 Task: Move the task Implement version control for better code management to the section To-Do in the project ToxicWorks and sort the tasks in the project by Assignee in Ascending order.
Action: Mouse moved to (87, 402)
Screenshot: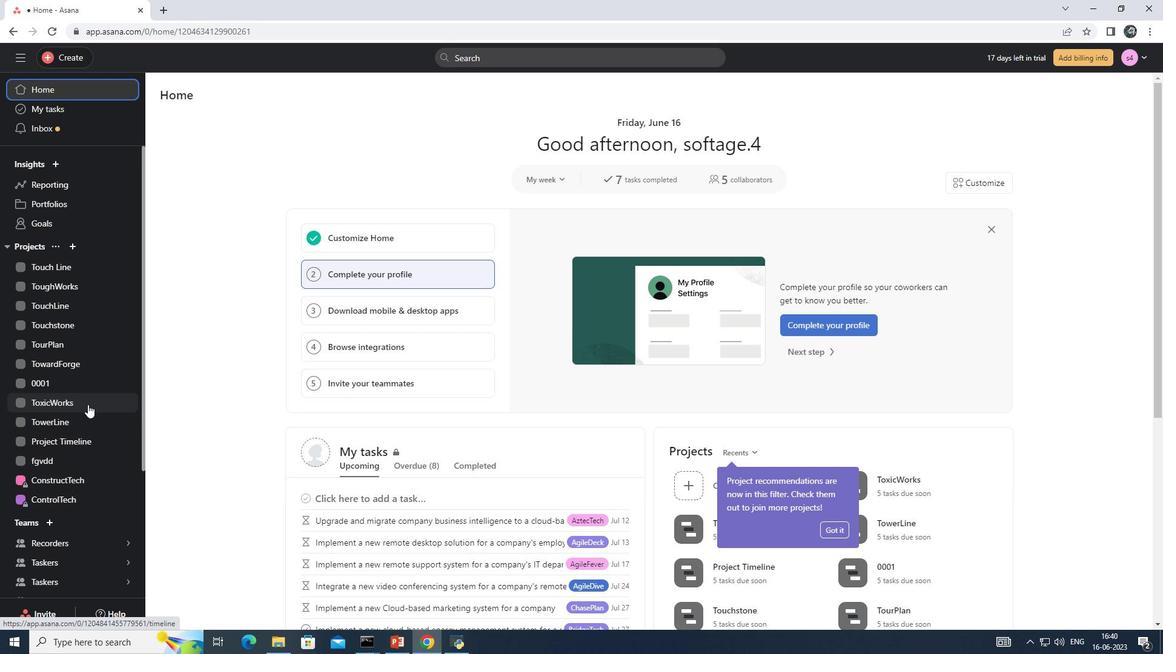 
Action: Mouse pressed left at (87, 402)
Screenshot: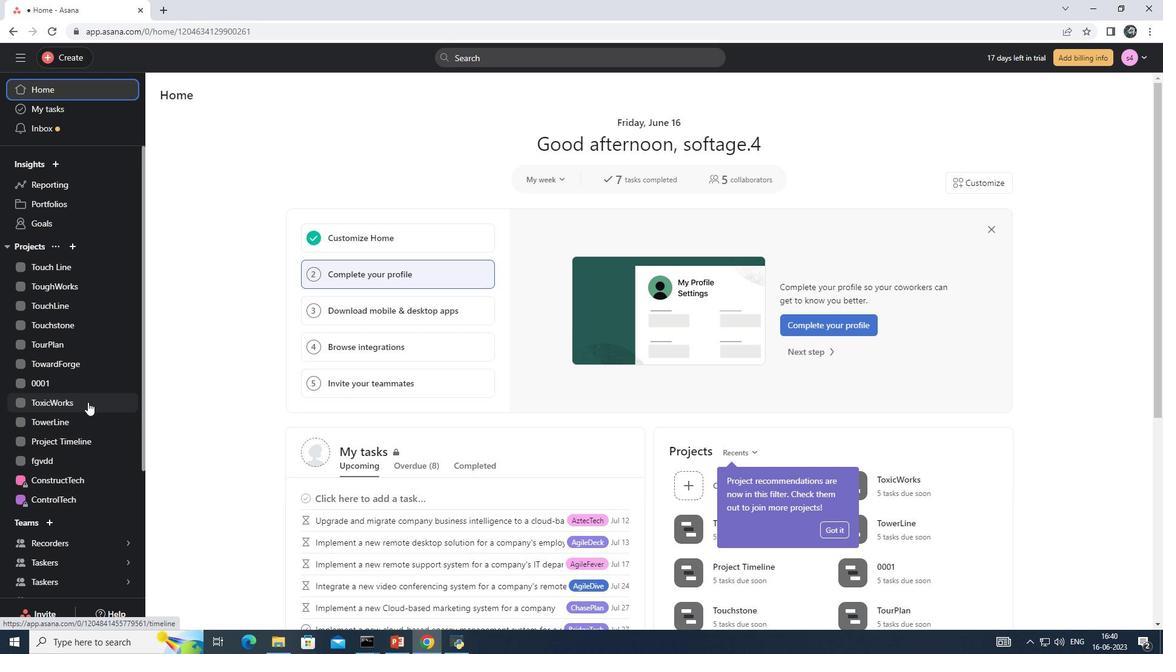 
Action: Mouse moved to (214, 123)
Screenshot: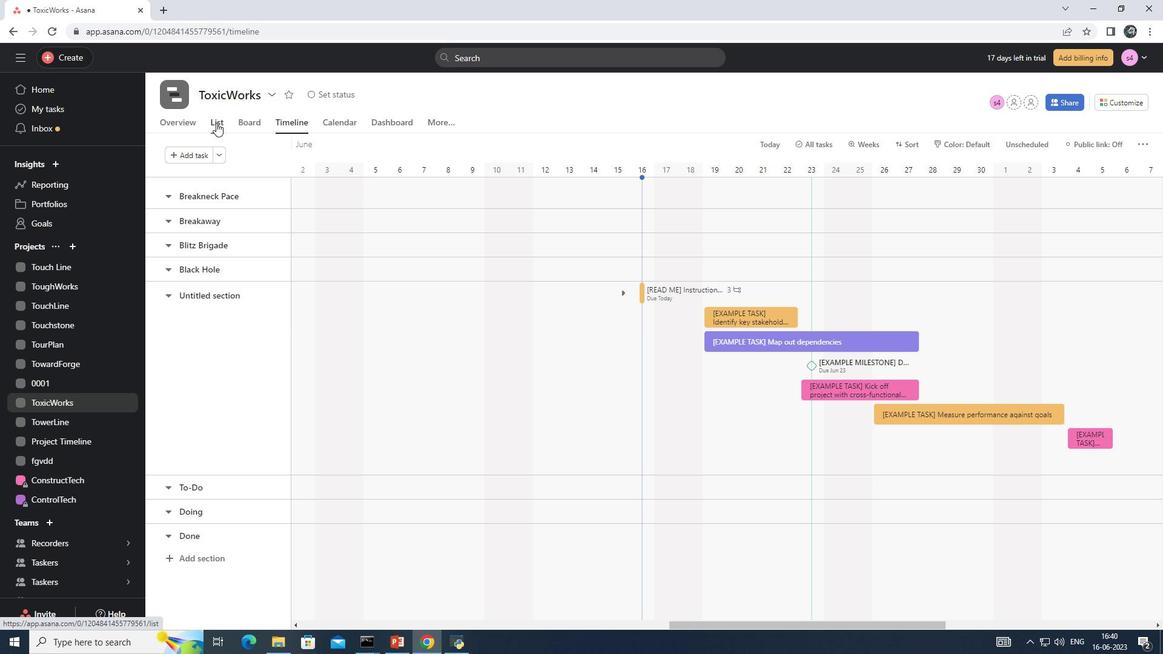 
Action: Mouse pressed left at (214, 123)
Screenshot: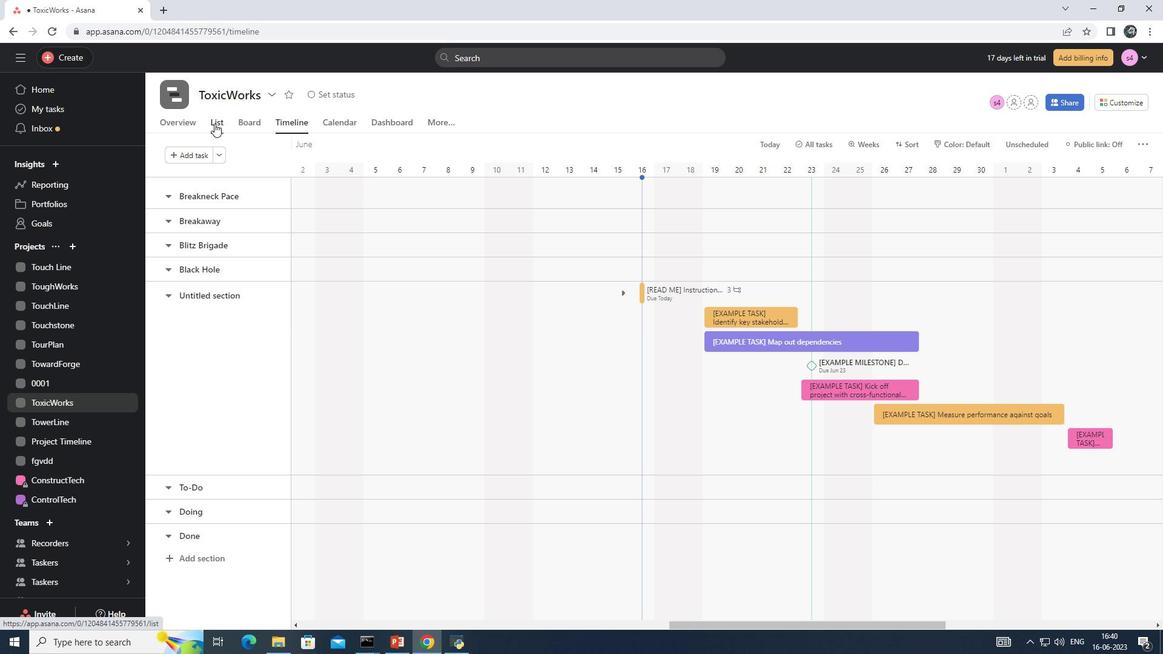 
Action: Mouse moved to (305, 372)
Screenshot: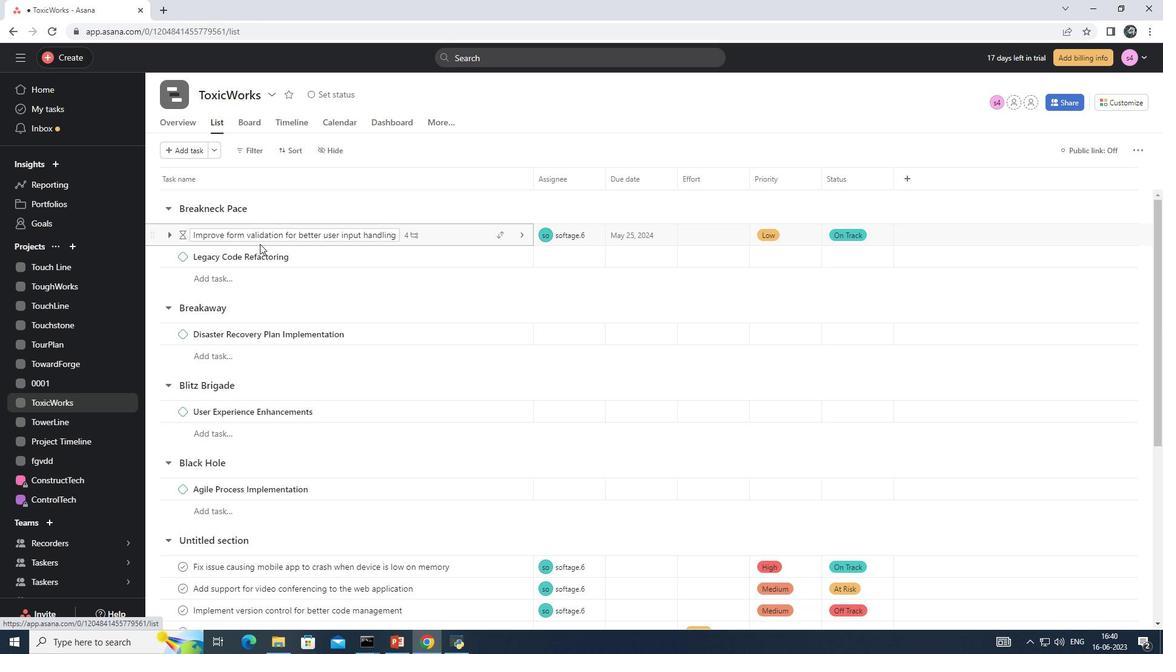 
Action: Mouse scrolled (305, 371) with delta (0, 0)
Screenshot: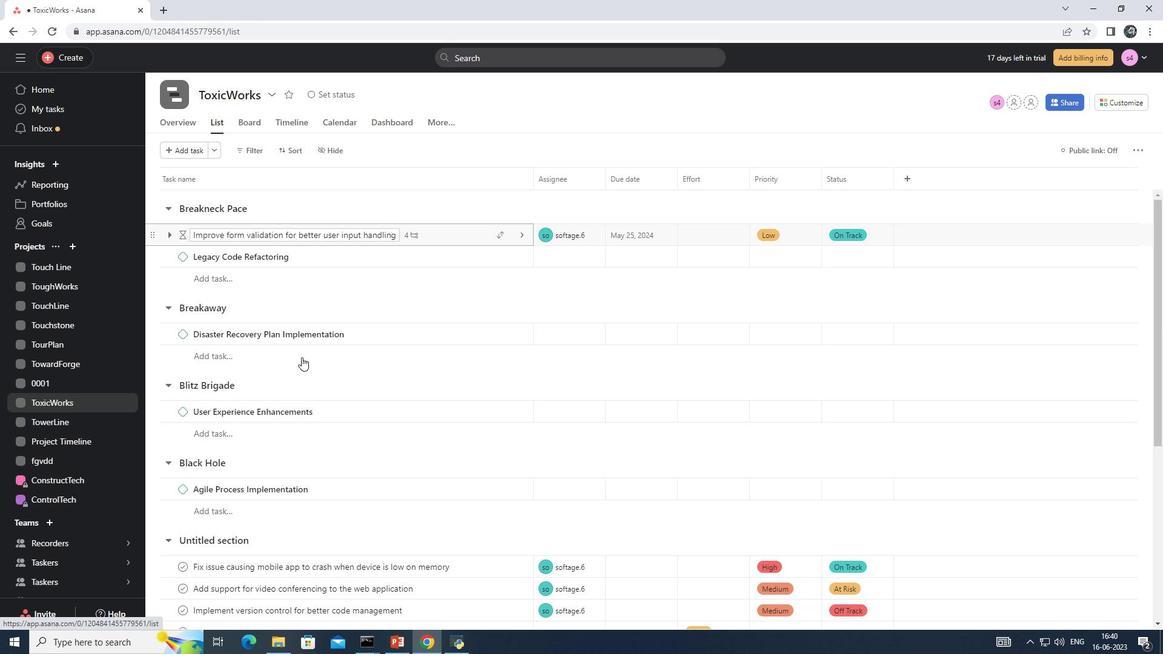 
Action: Mouse scrolled (305, 371) with delta (0, 0)
Screenshot: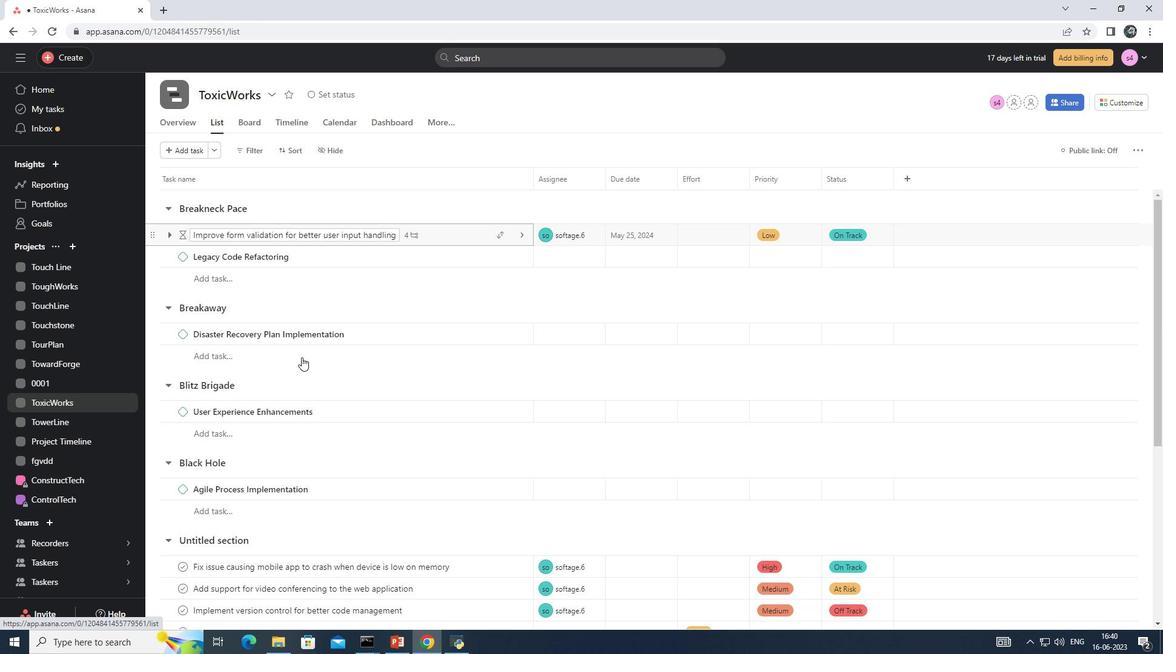 
Action: Mouse scrolled (305, 371) with delta (0, 0)
Screenshot: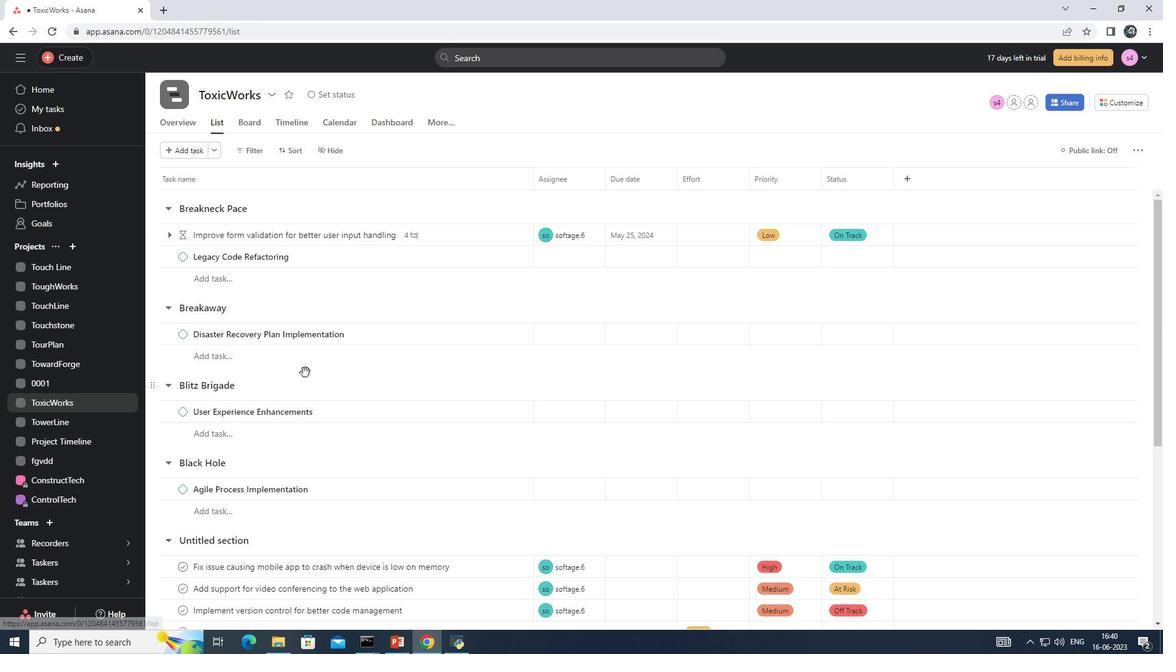 
Action: Mouse moved to (502, 426)
Screenshot: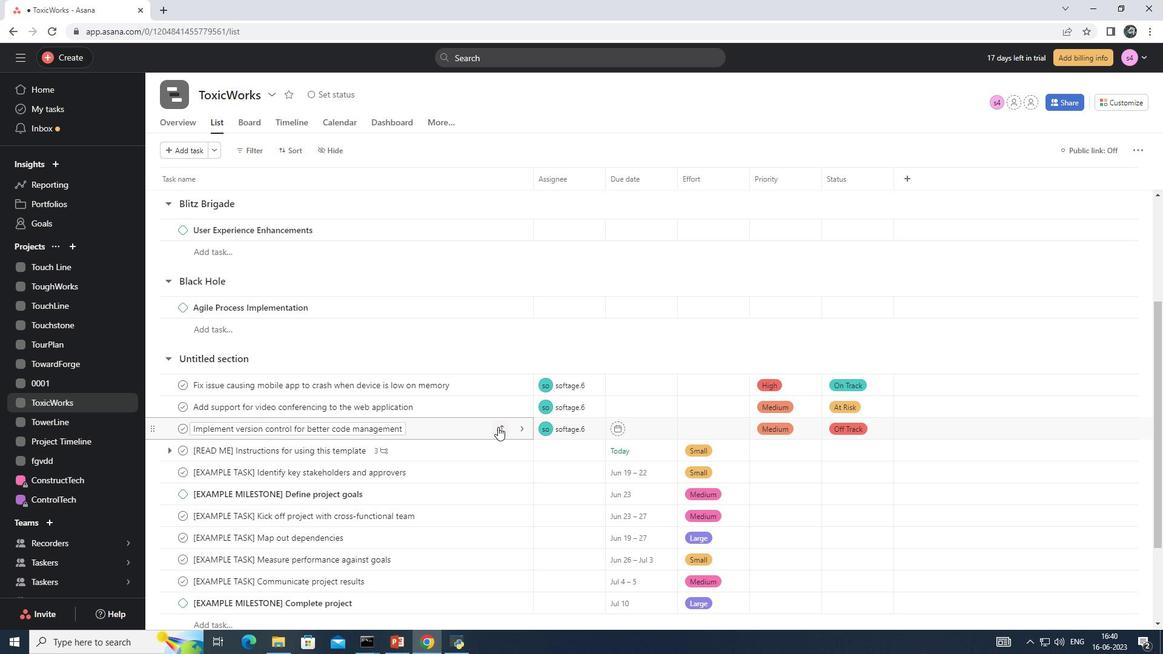 
Action: Mouse pressed left at (502, 426)
Screenshot: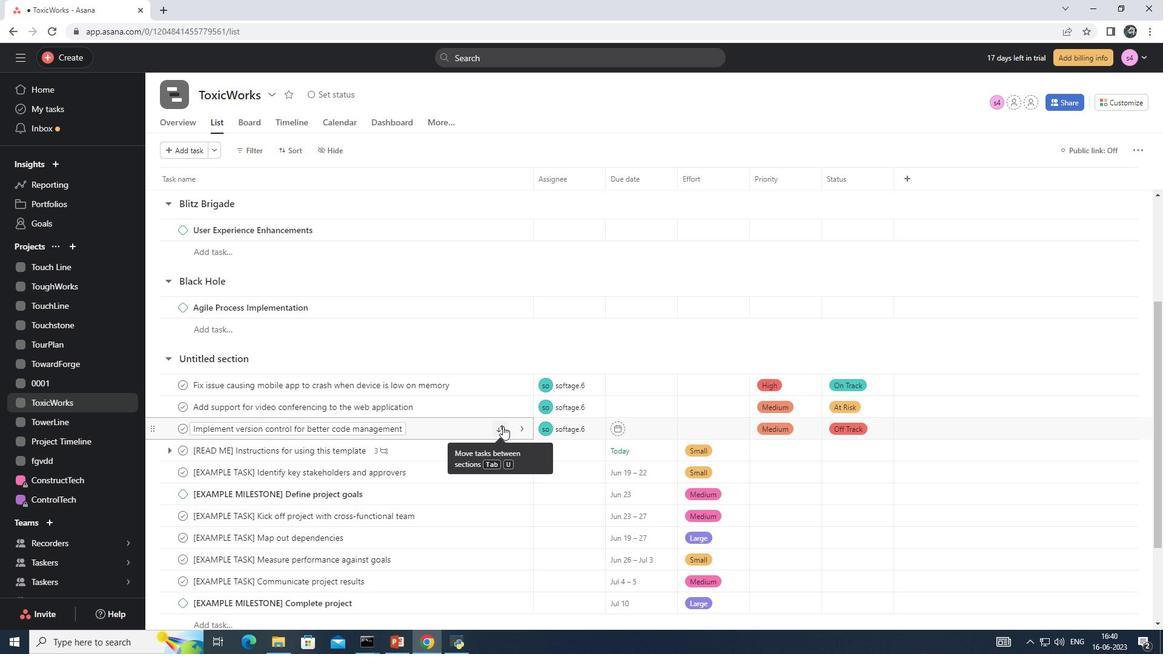 
Action: Mouse moved to (465, 362)
Screenshot: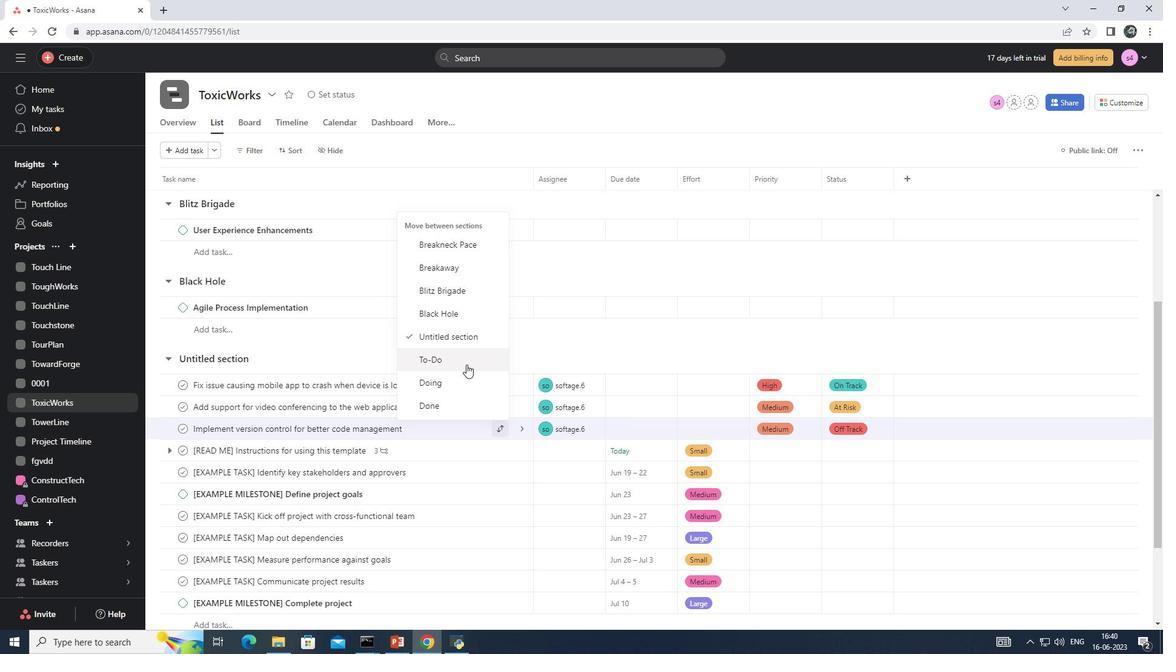 
Action: Mouse pressed left at (465, 362)
Screenshot: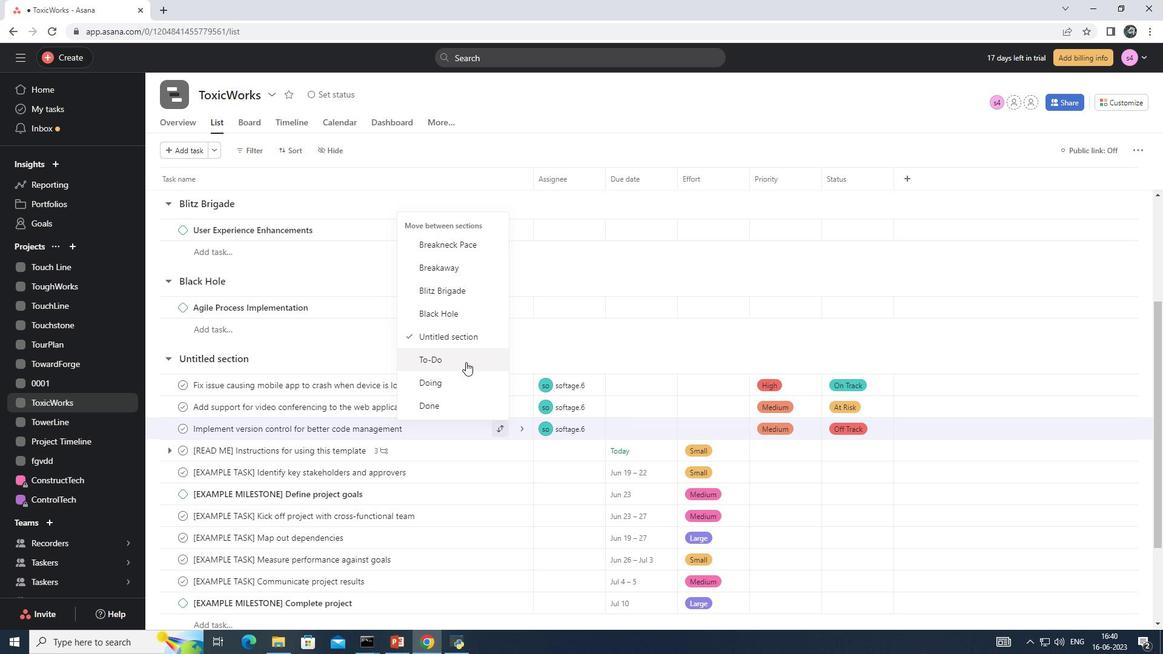 
Action: Mouse moved to (396, 399)
Screenshot: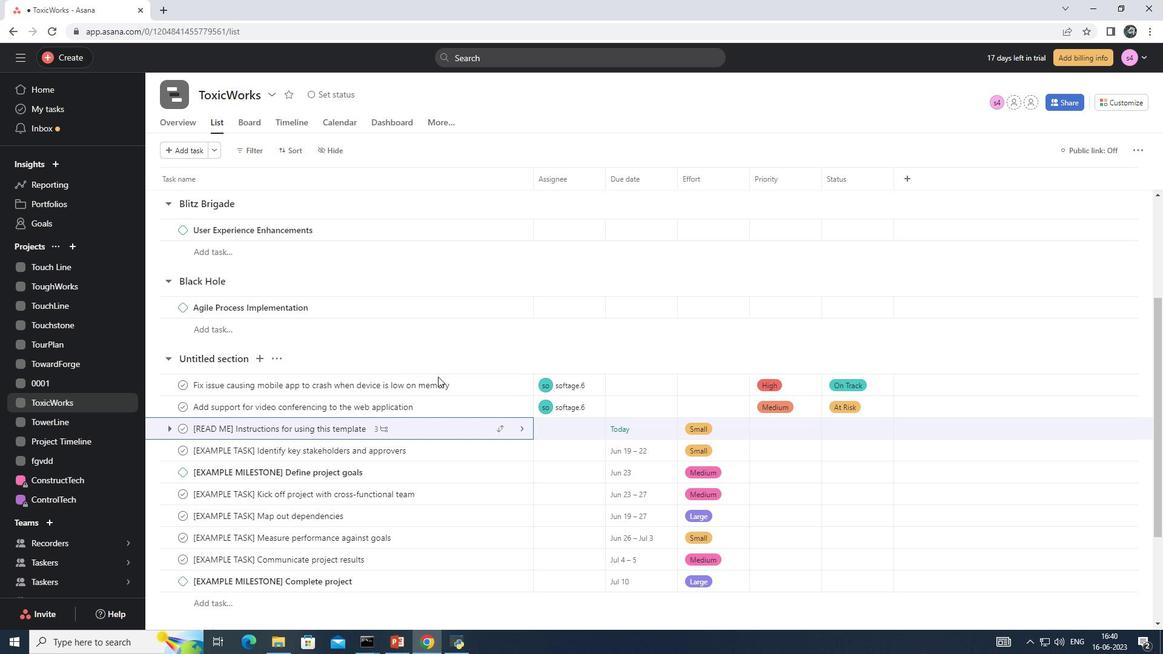 
Action: Mouse scrolled (396, 399) with delta (0, 0)
Screenshot: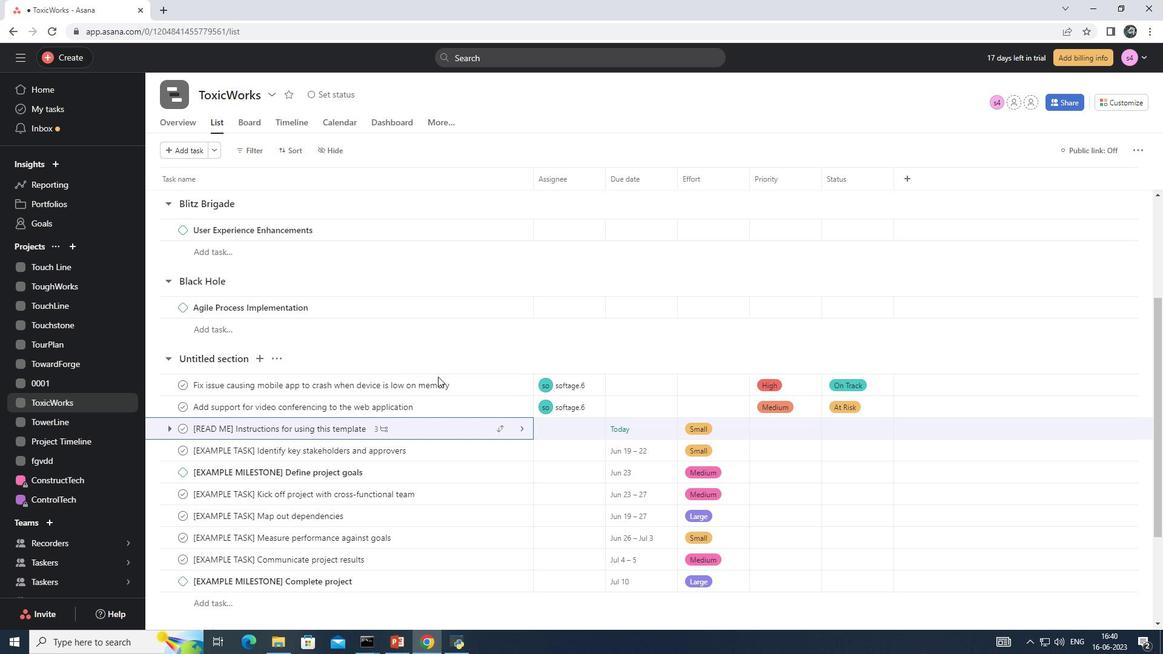 
Action: Mouse scrolled (396, 399) with delta (0, 0)
Screenshot: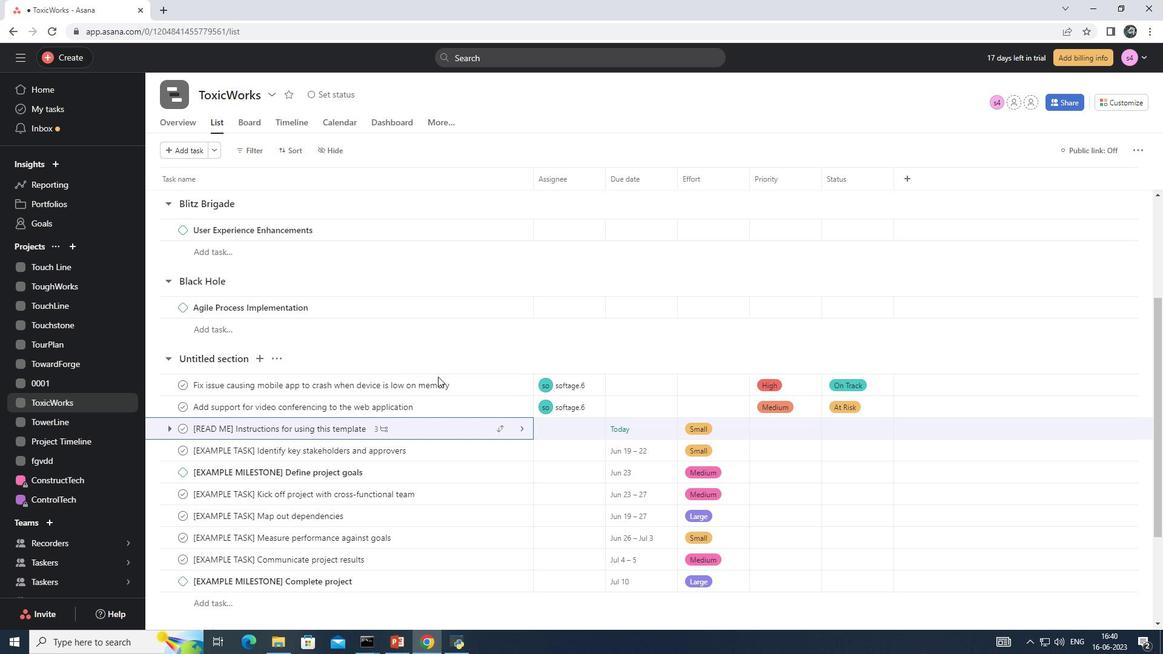 
Action: Mouse scrolled (396, 399) with delta (0, 0)
Screenshot: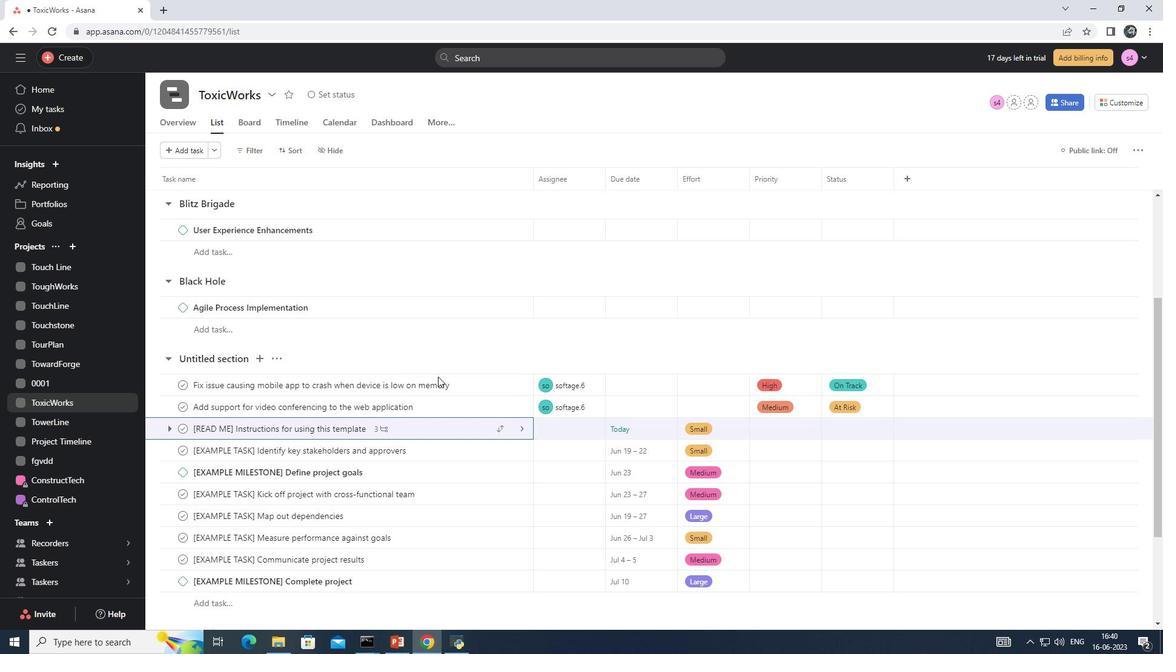 
Action: Mouse moved to (393, 400)
Screenshot: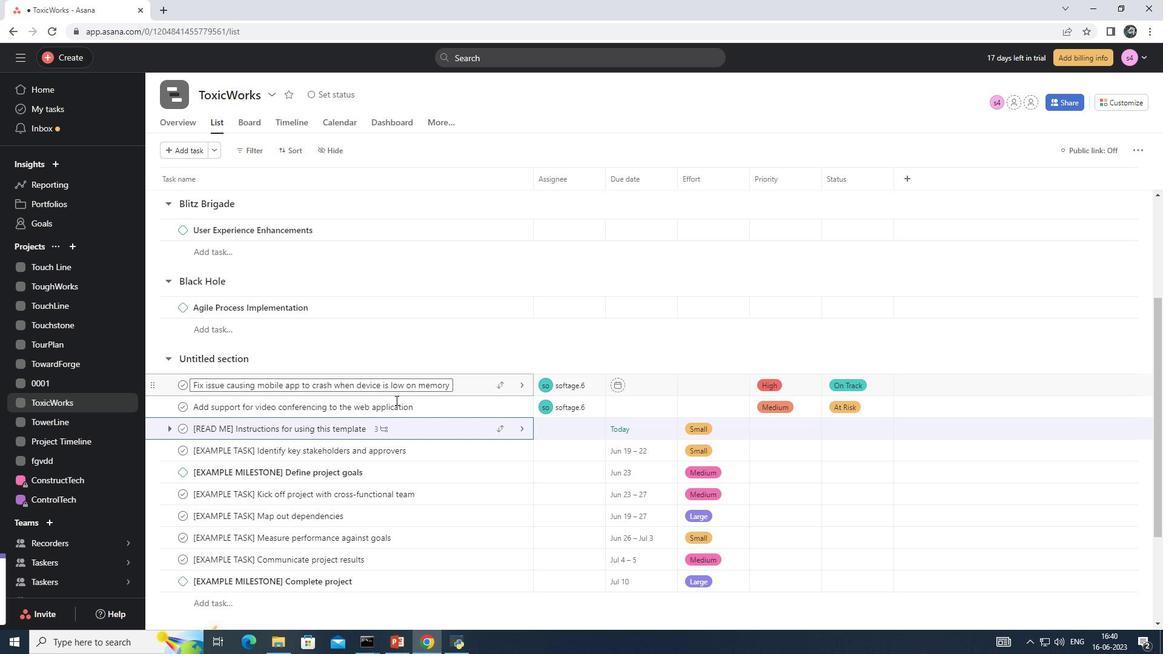 
Action: Mouse scrolled (393, 399) with delta (0, 0)
Screenshot: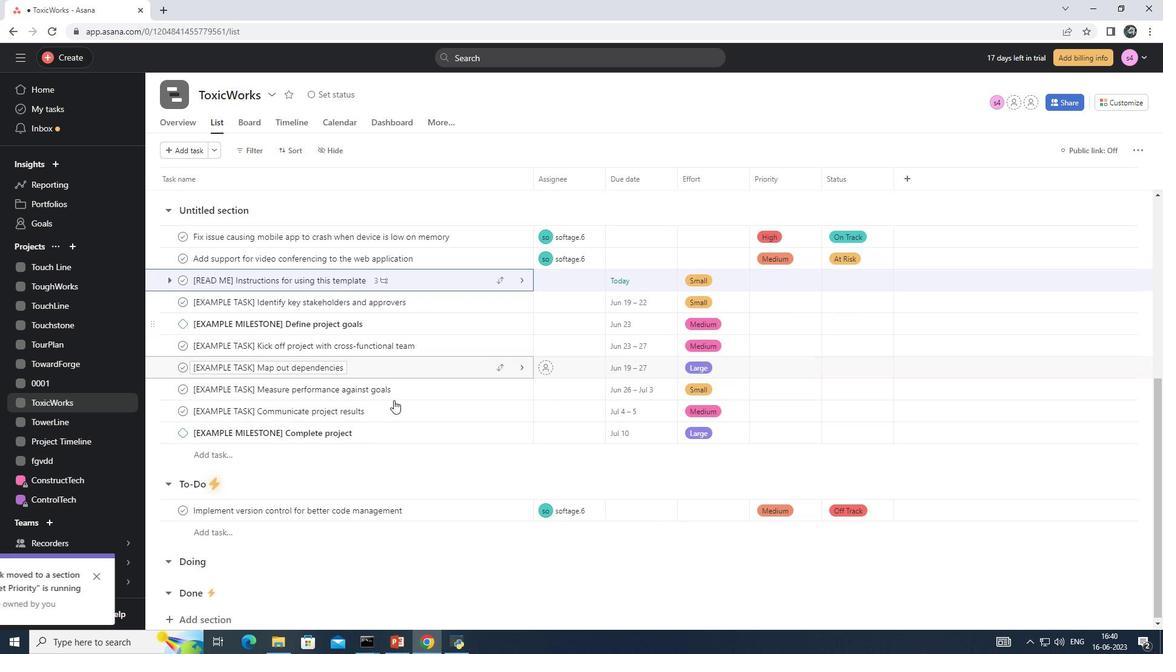 
Action: Mouse scrolled (393, 399) with delta (0, 0)
Screenshot: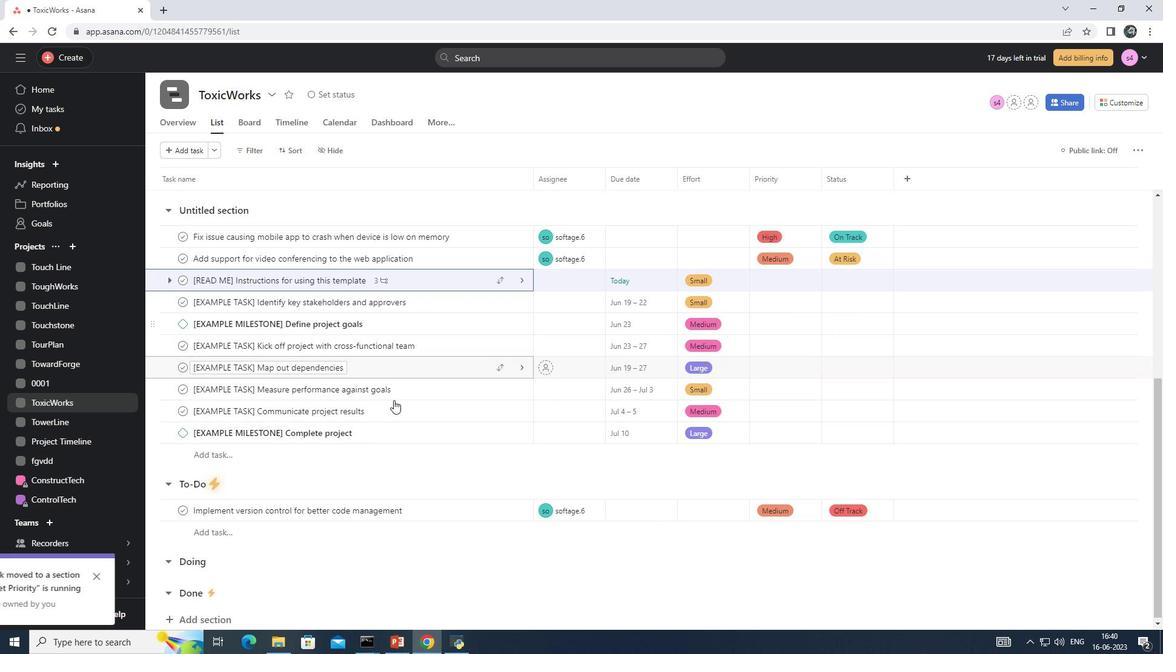 
Action: Mouse moved to (285, 152)
Screenshot: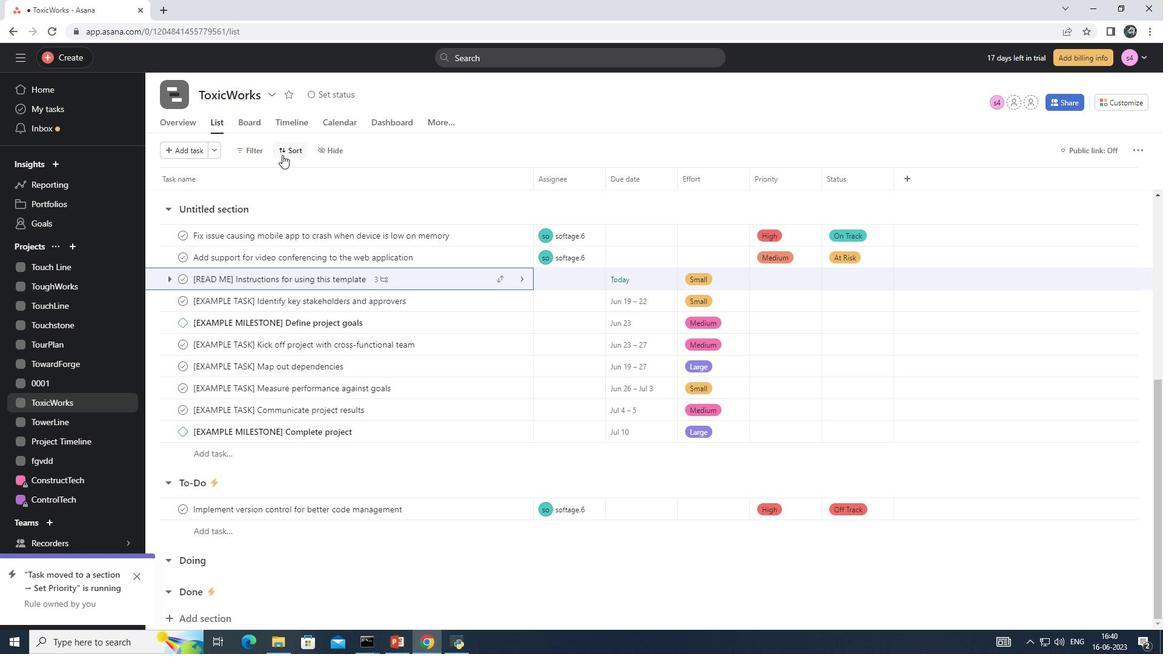 
Action: Mouse pressed left at (285, 152)
Screenshot: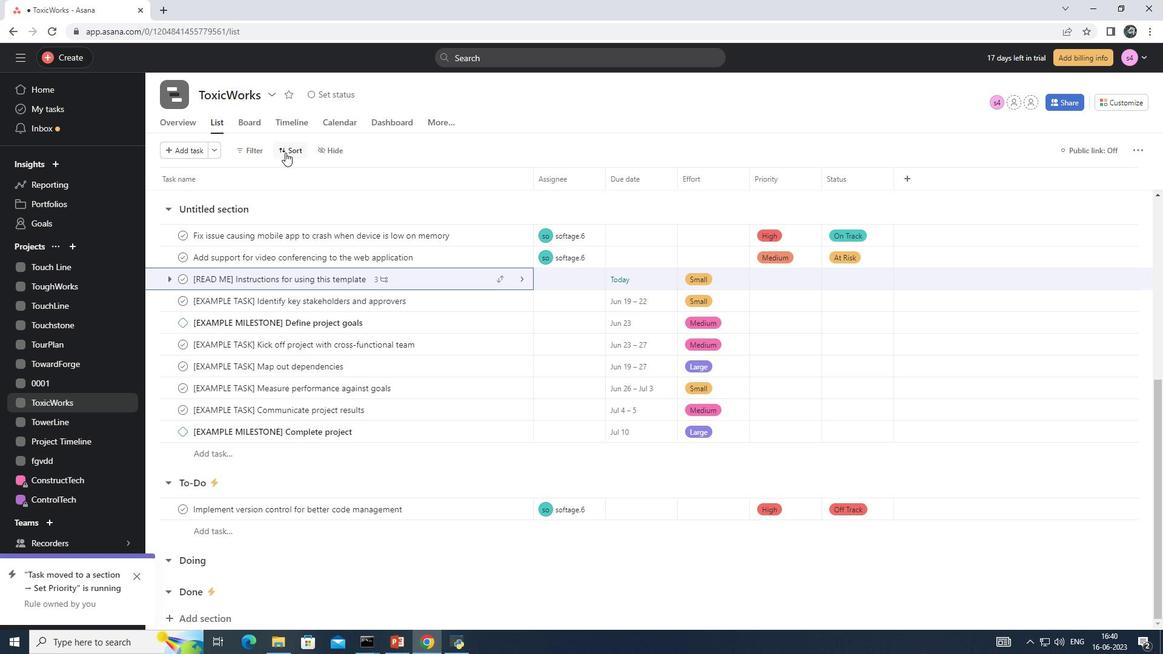 
Action: Mouse moved to (336, 251)
Screenshot: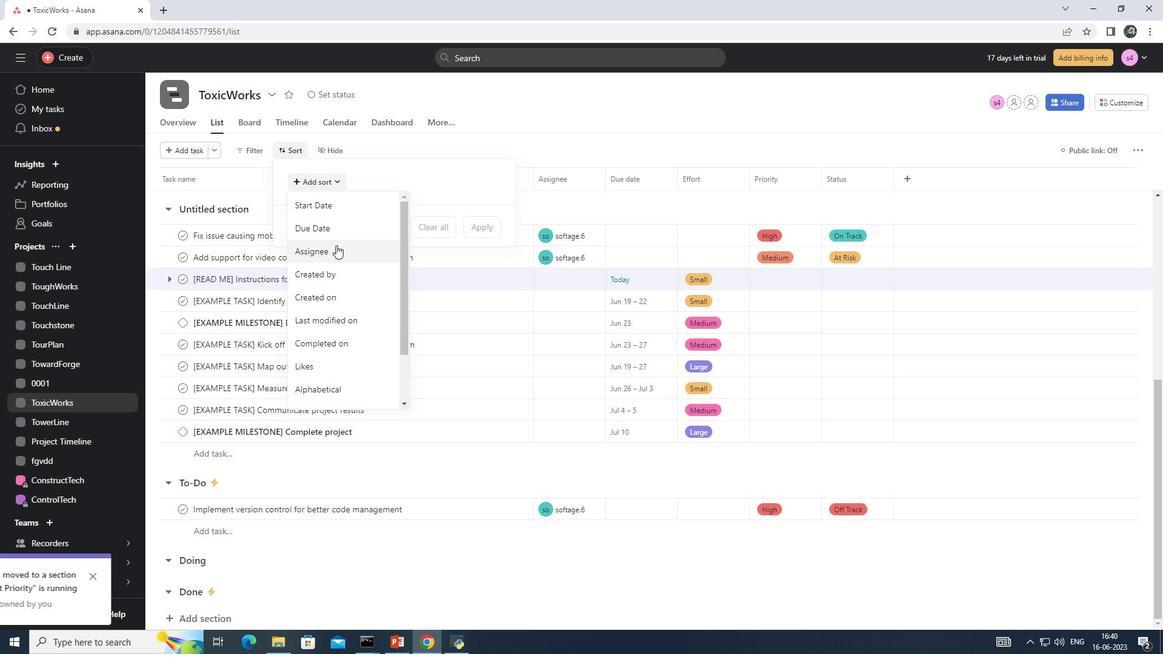 
Action: Mouse pressed left at (336, 251)
Screenshot: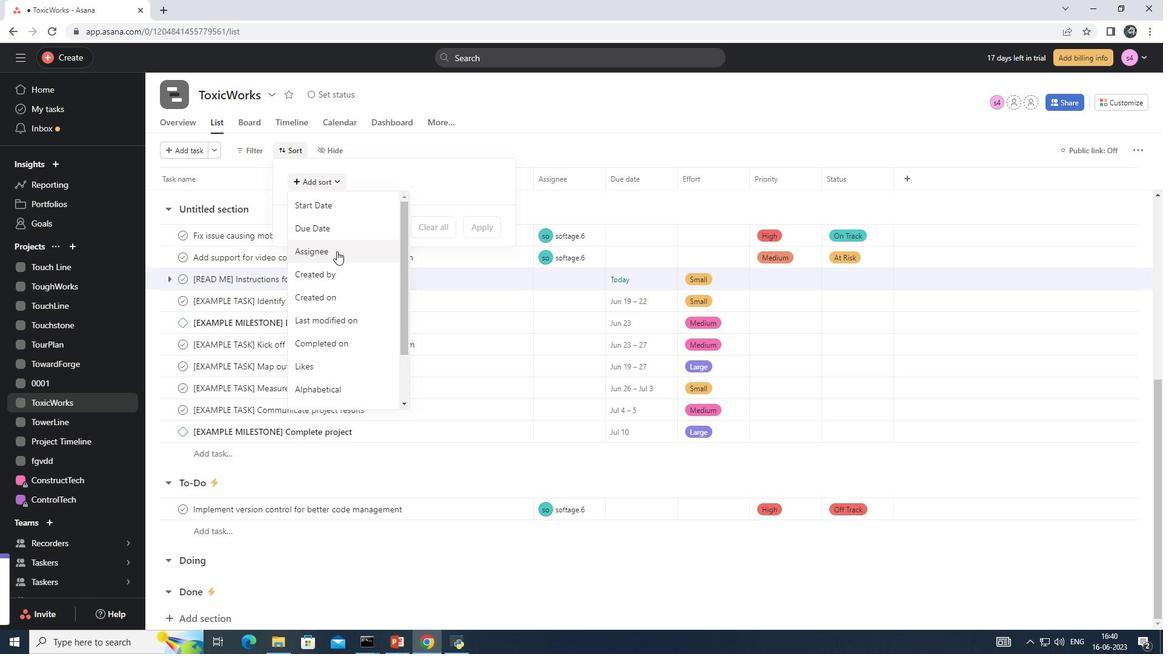 
Action: Mouse moved to (410, 199)
Screenshot: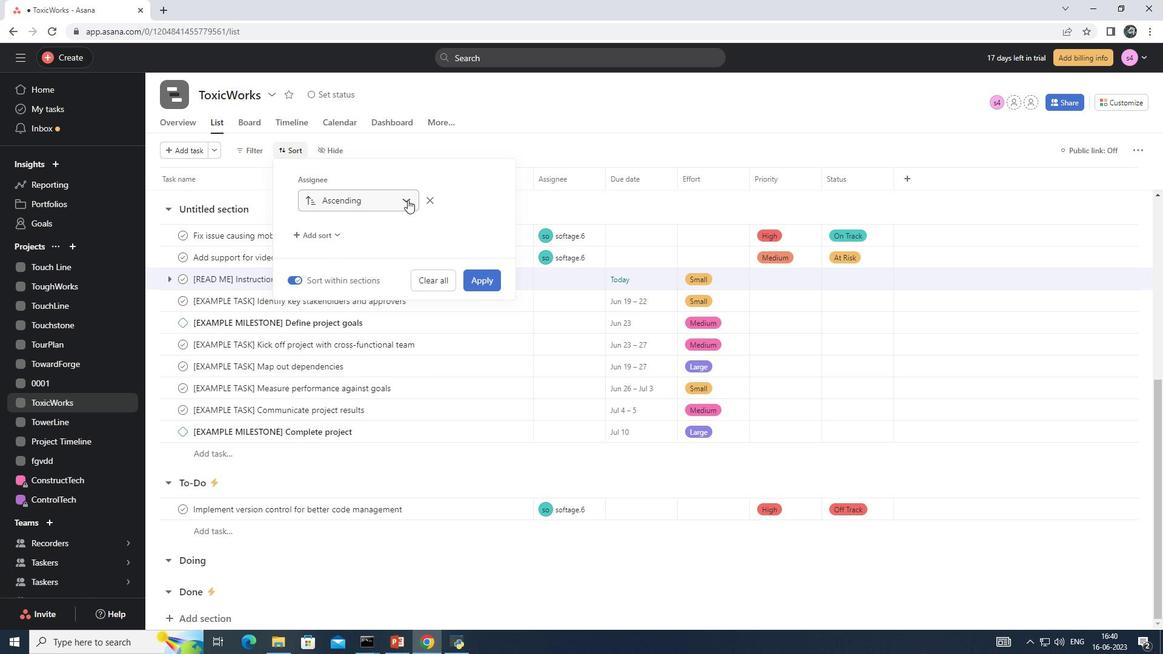 
Action: Mouse pressed left at (410, 199)
Screenshot: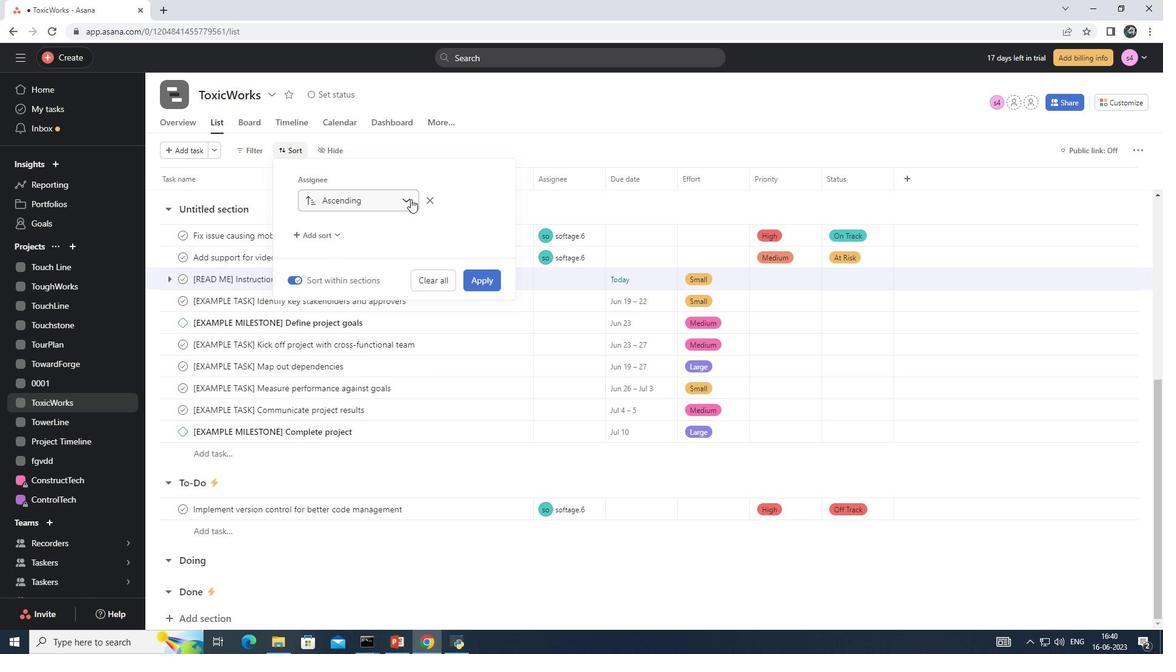 
Action: Mouse moved to (374, 225)
Screenshot: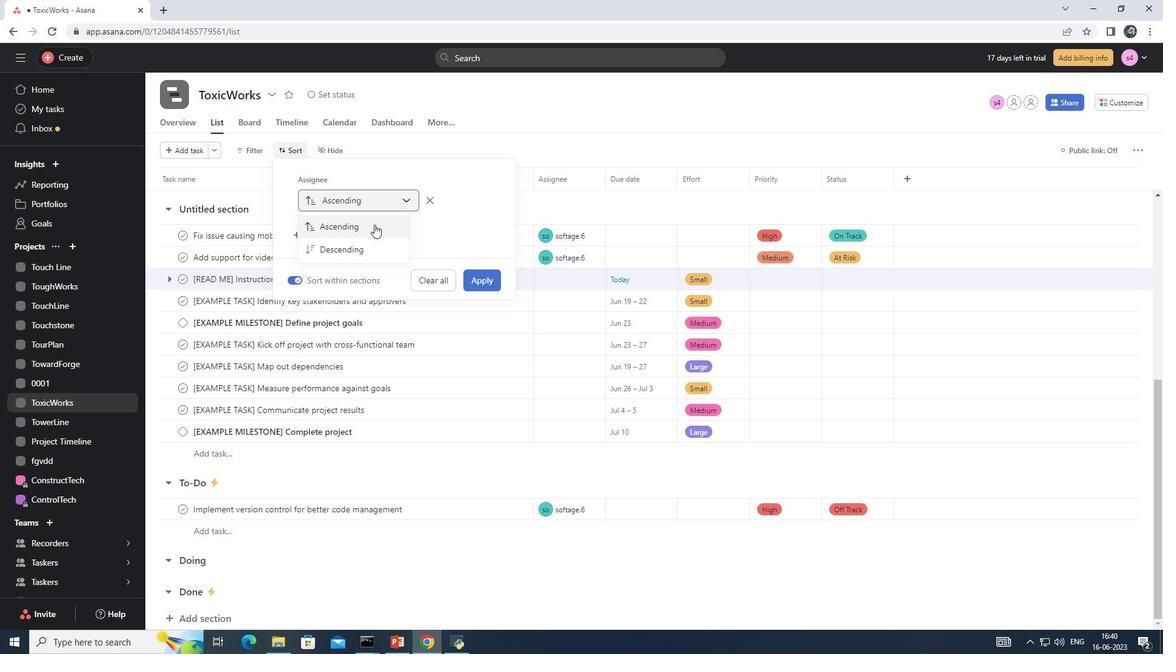 
Action: Mouse pressed left at (374, 225)
Screenshot: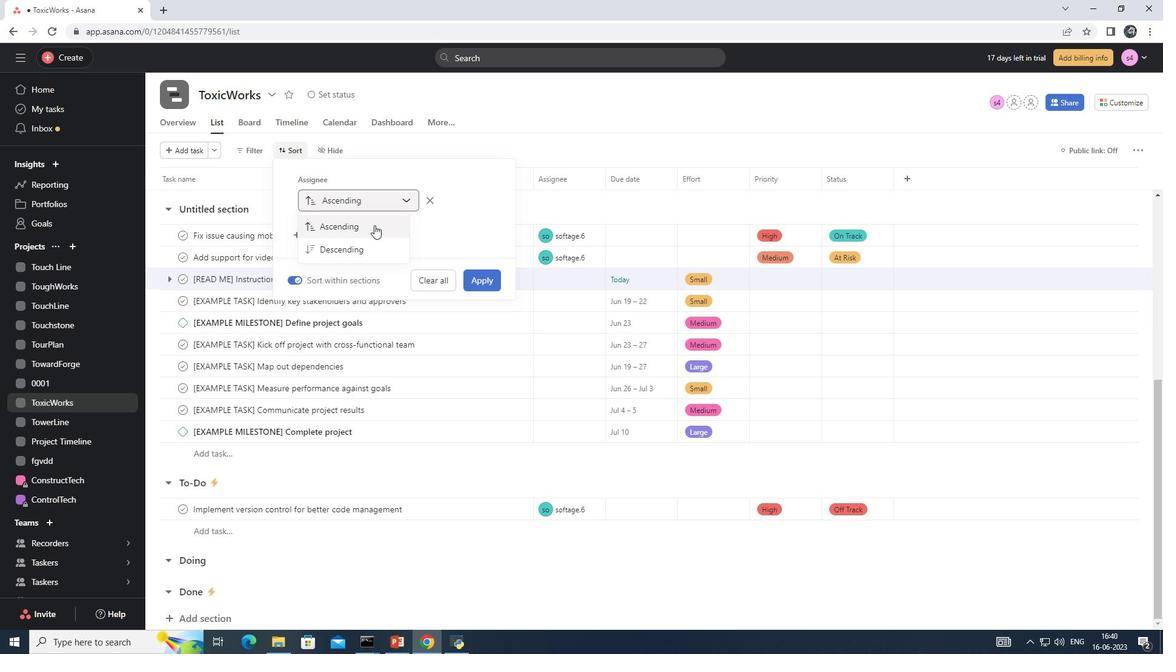
Action: Mouse moved to (481, 278)
Screenshot: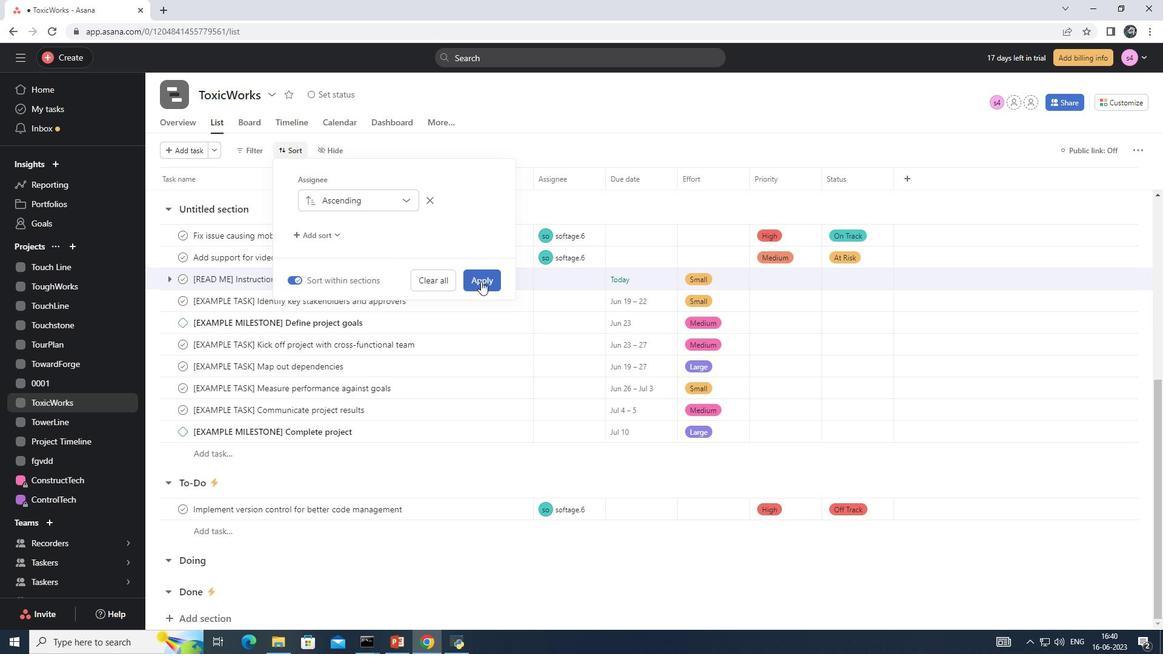 
Action: Mouse pressed left at (481, 278)
Screenshot: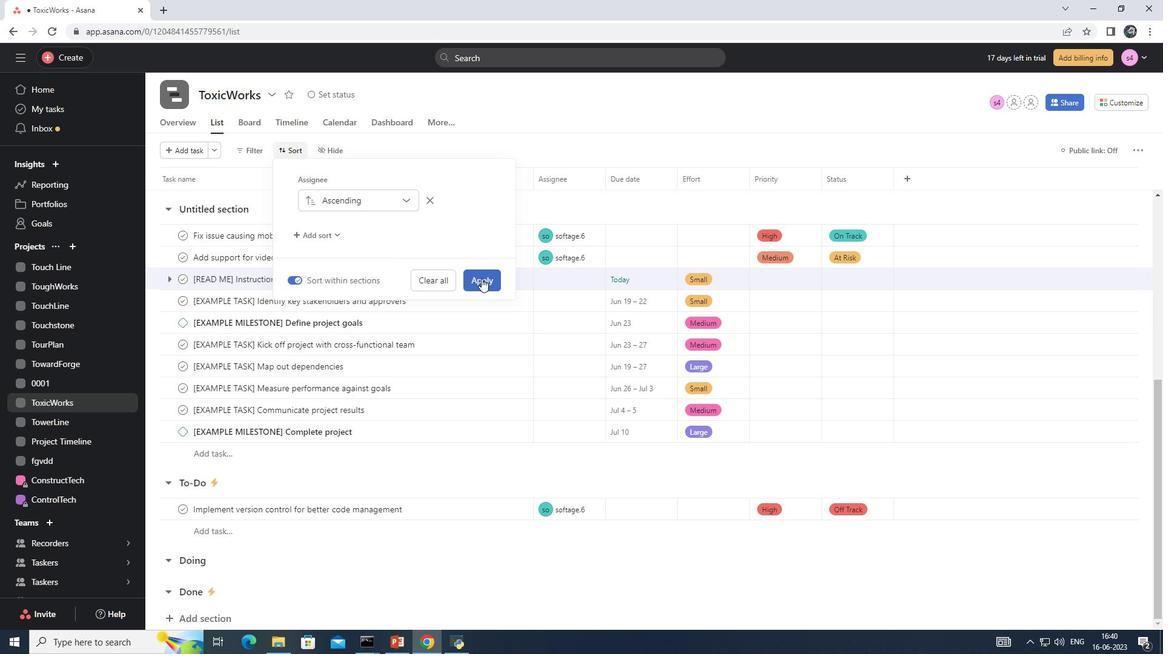 
Action: Mouse moved to (481, 278)
Screenshot: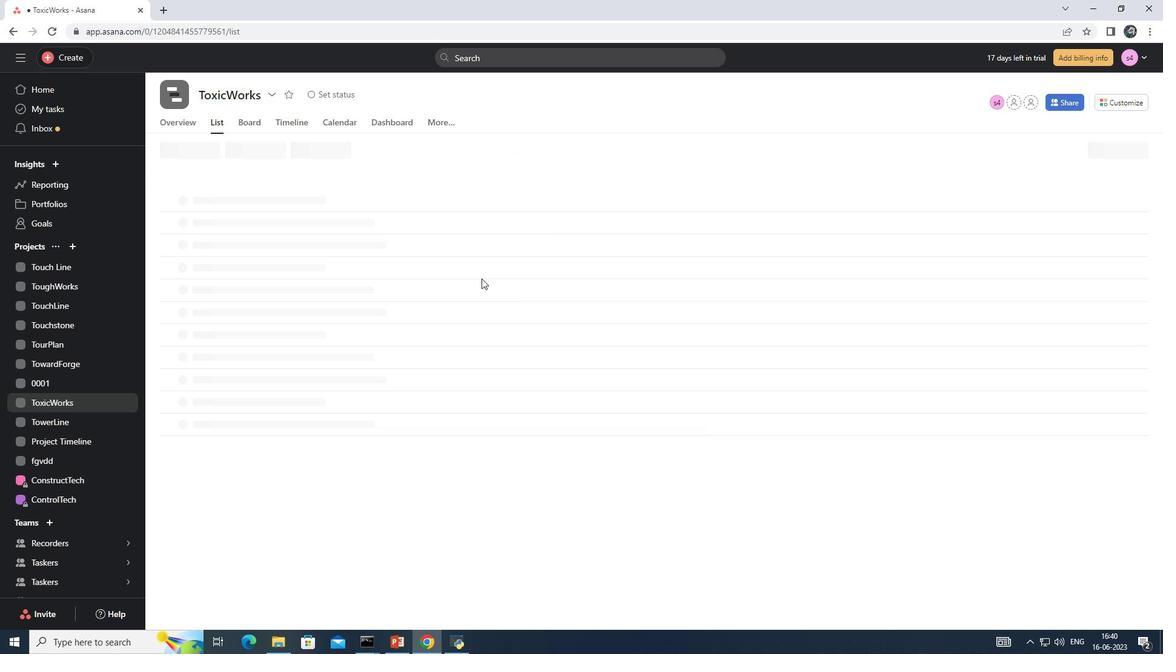 
